 Task: Check the sale-to-list ratio of security in the last 3 years.
Action: Mouse moved to (780, 173)
Screenshot: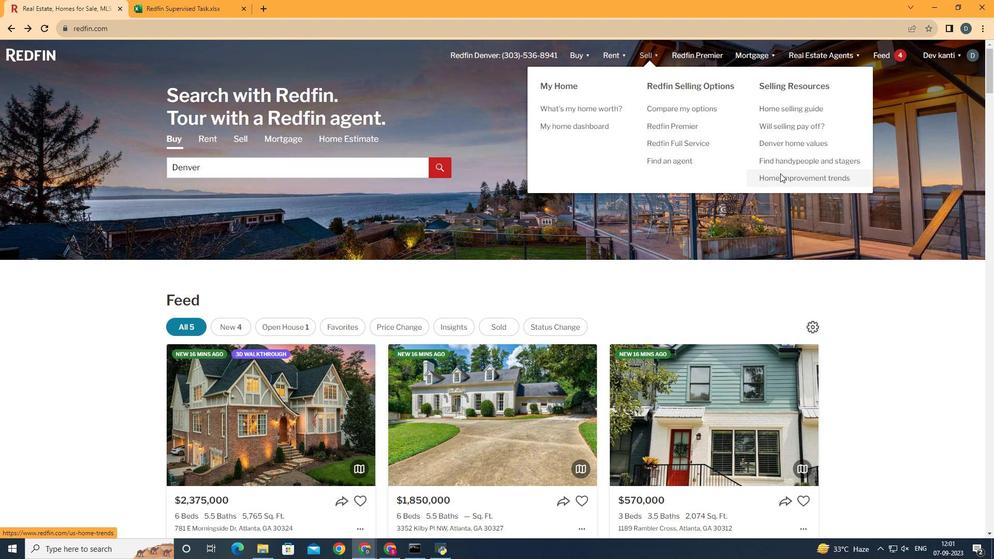 
Action: Mouse pressed left at (780, 173)
Screenshot: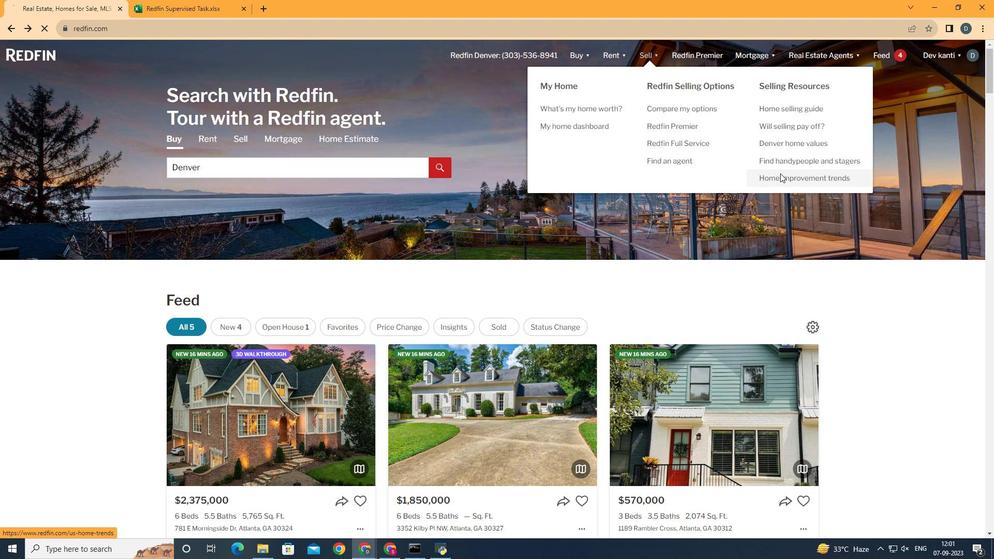 
Action: Mouse moved to (256, 197)
Screenshot: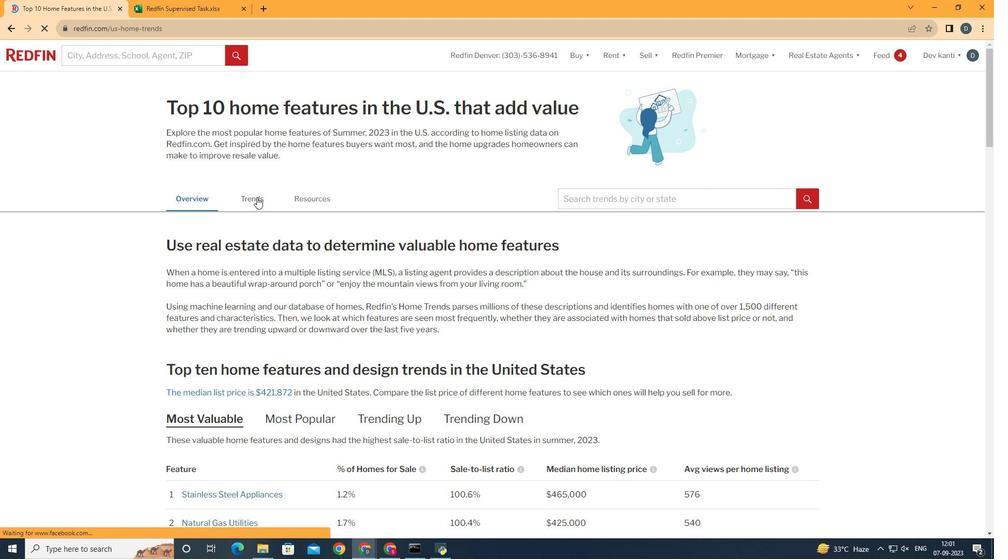 
Action: Mouse pressed left at (256, 197)
Screenshot: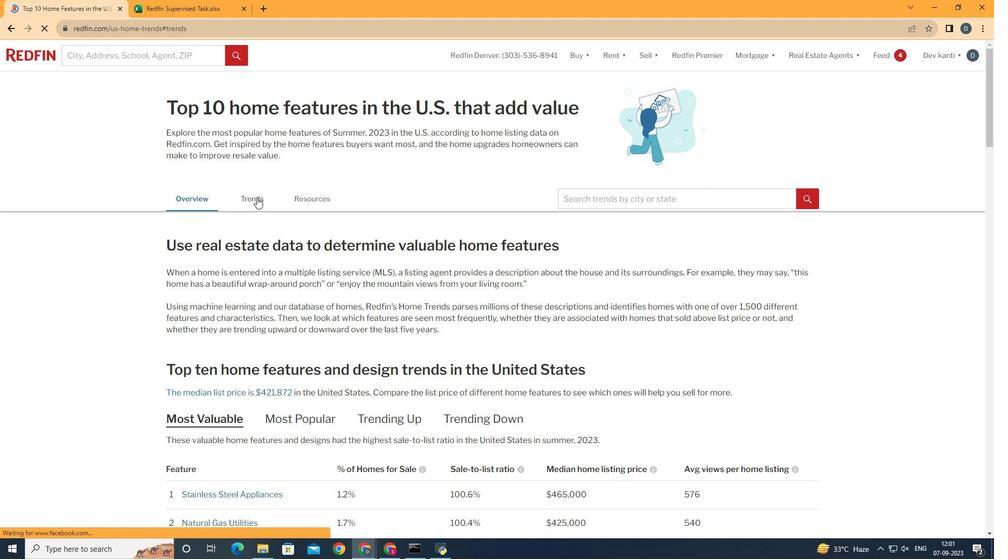 
Action: Mouse moved to (336, 220)
Screenshot: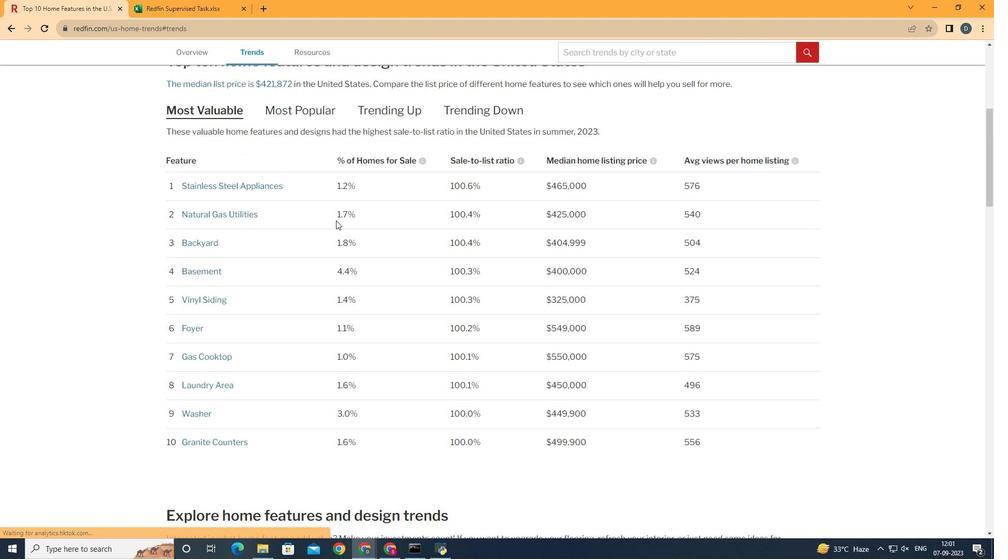 
Action: Mouse scrolled (336, 220) with delta (0, 0)
Screenshot: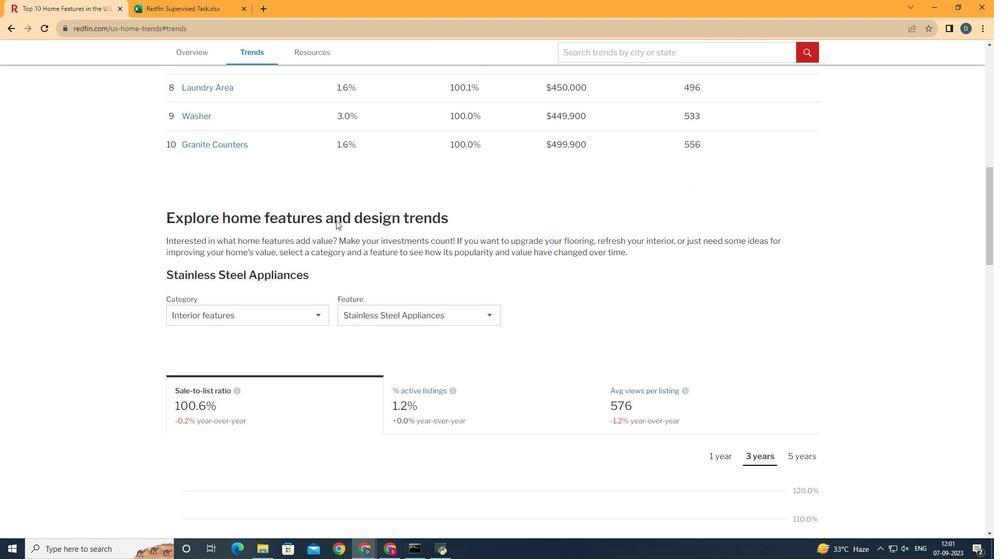 
Action: Mouse scrolled (336, 220) with delta (0, 0)
Screenshot: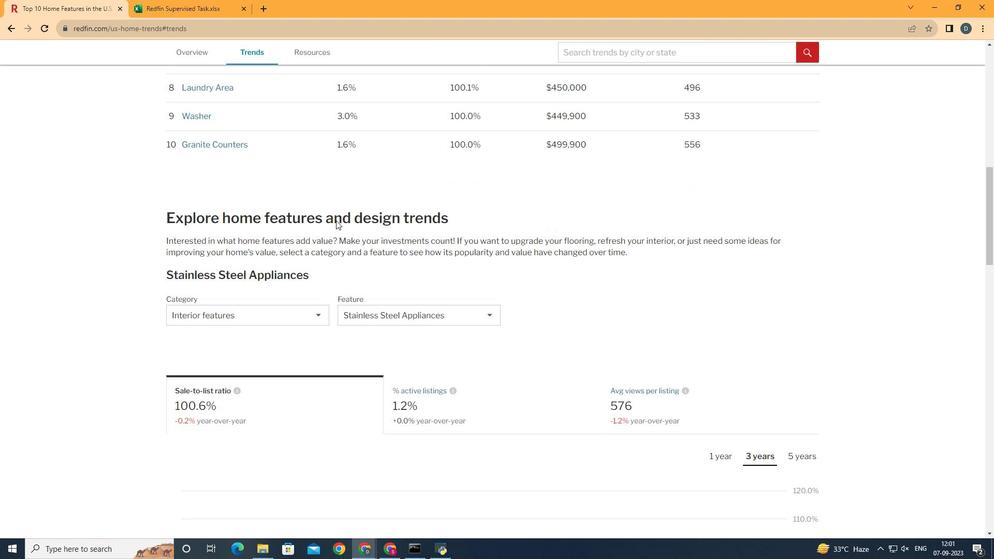 
Action: Mouse scrolled (336, 220) with delta (0, 0)
Screenshot: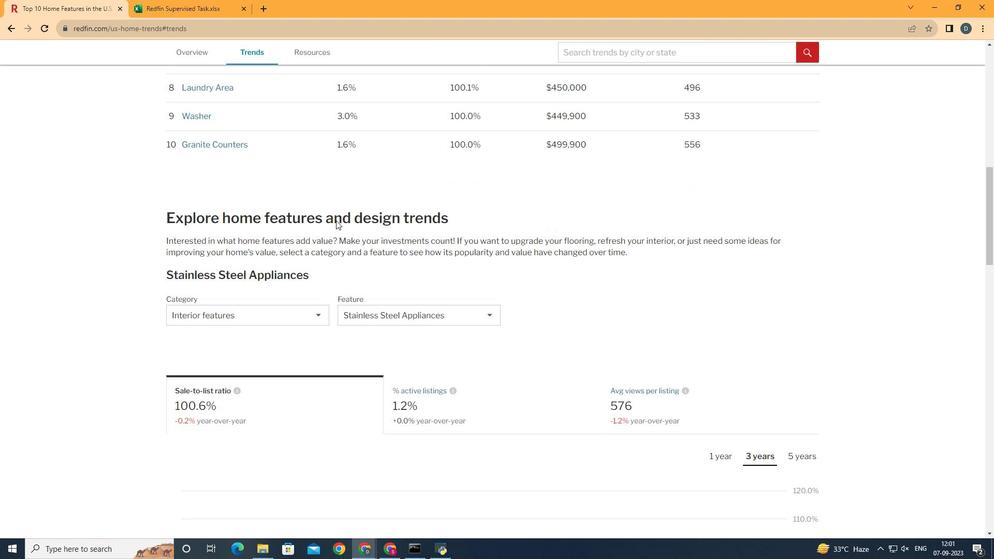 
Action: Mouse scrolled (336, 220) with delta (0, 0)
Screenshot: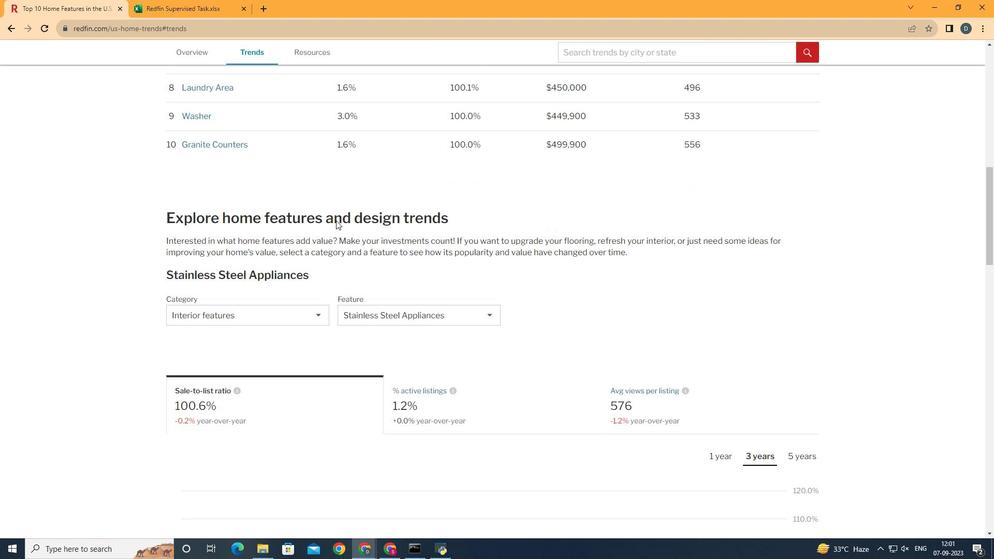 
Action: Mouse scrolled (336, 220) with delta (0, 0)
Screenshot: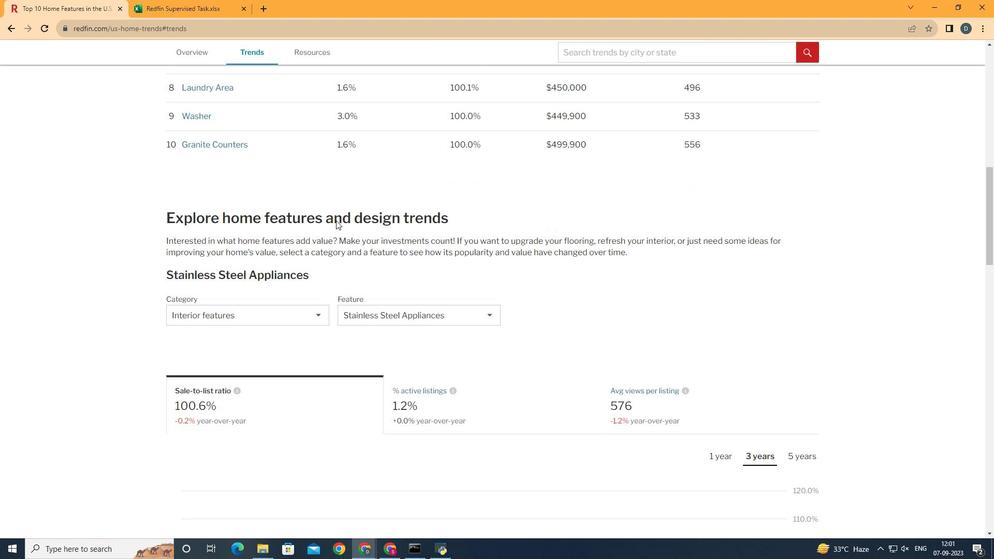 
Action: Mouse scrolled (336, 220) with delta (0, 0)
Screenshot: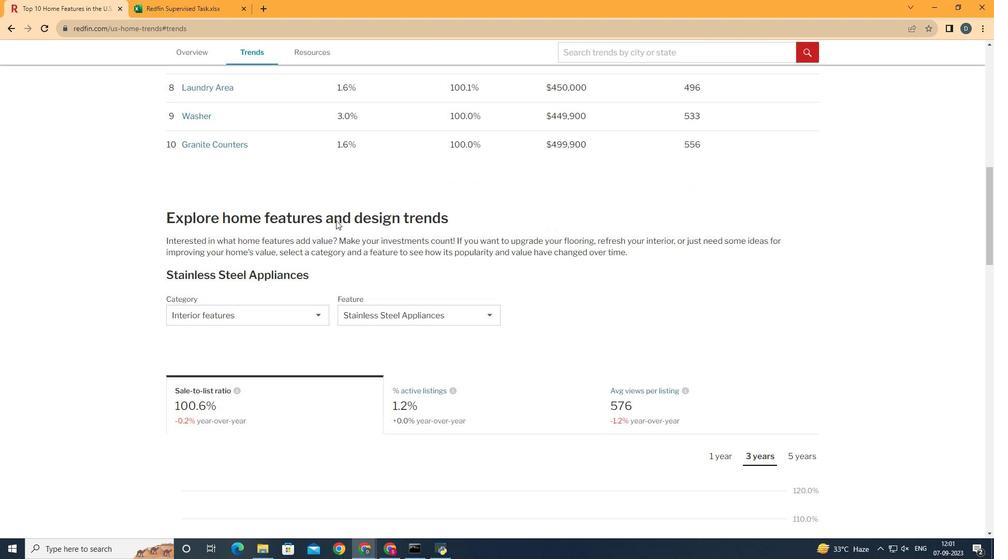 
Action: Mouse scrolled (336, 220) with delta (0, 0)
Screenshot: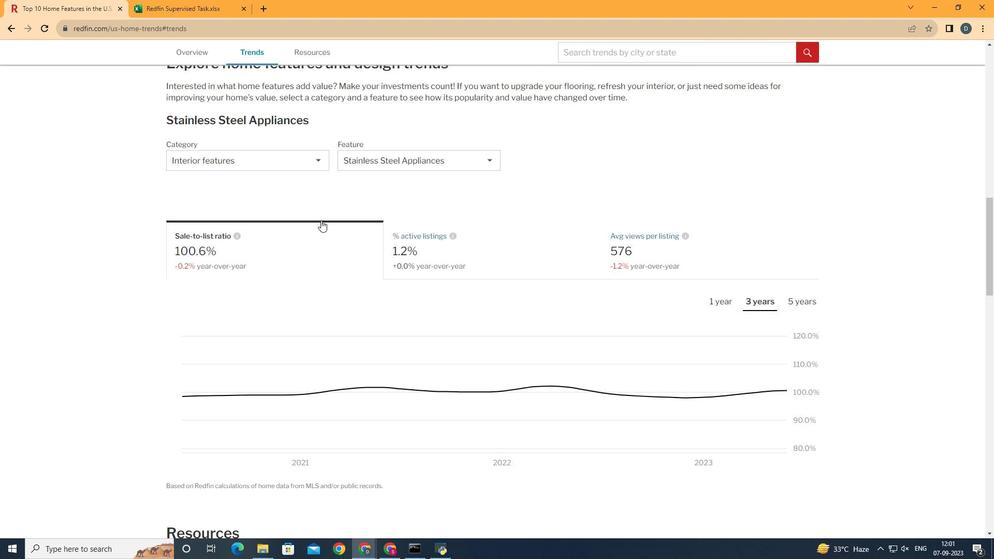 
Action: Mouse scrolled (336, 220) with delta (0, 0)
Screenshot: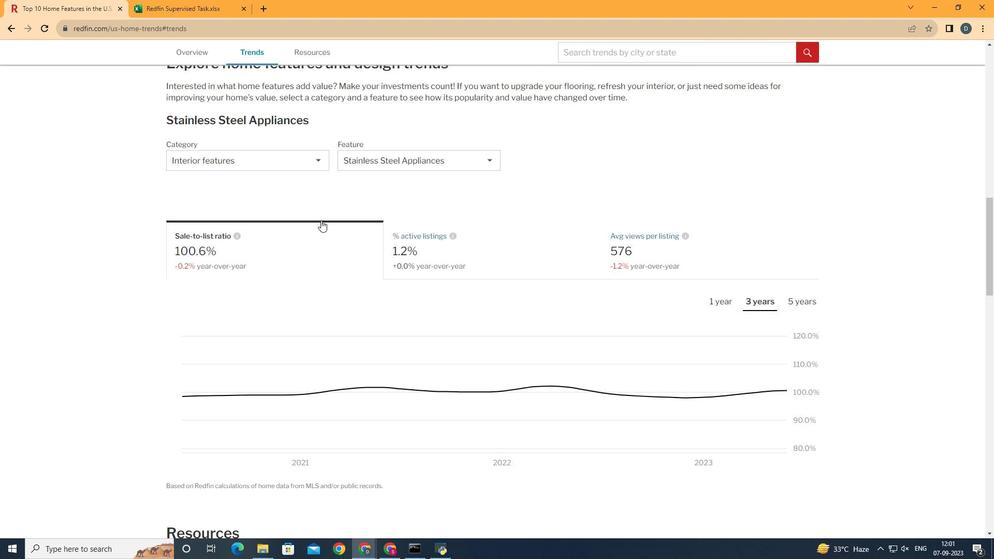 
Action: Mouse scrolled (336, 220) with delta (0, 0)
Screenshot: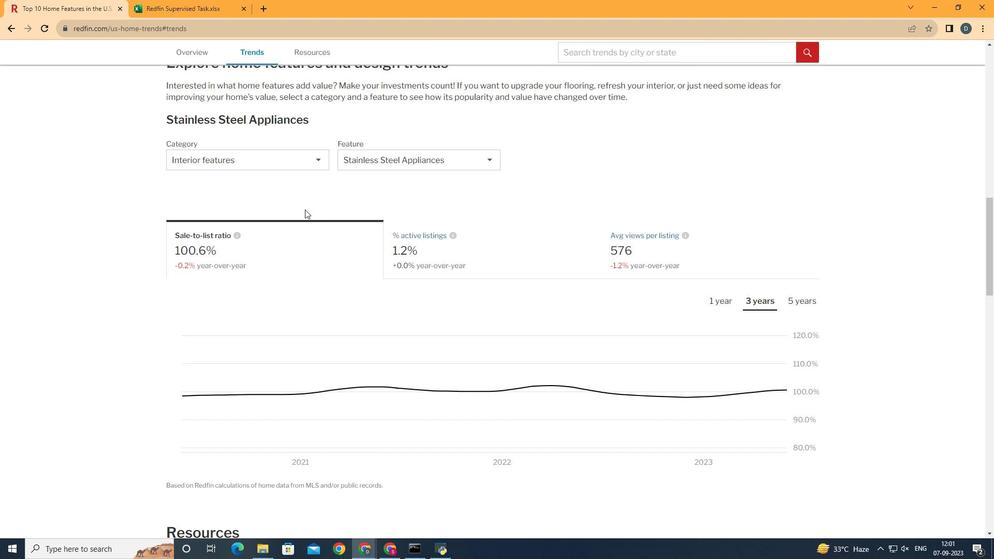 
Action: Mouse moved to (299, 152)
Screenshot: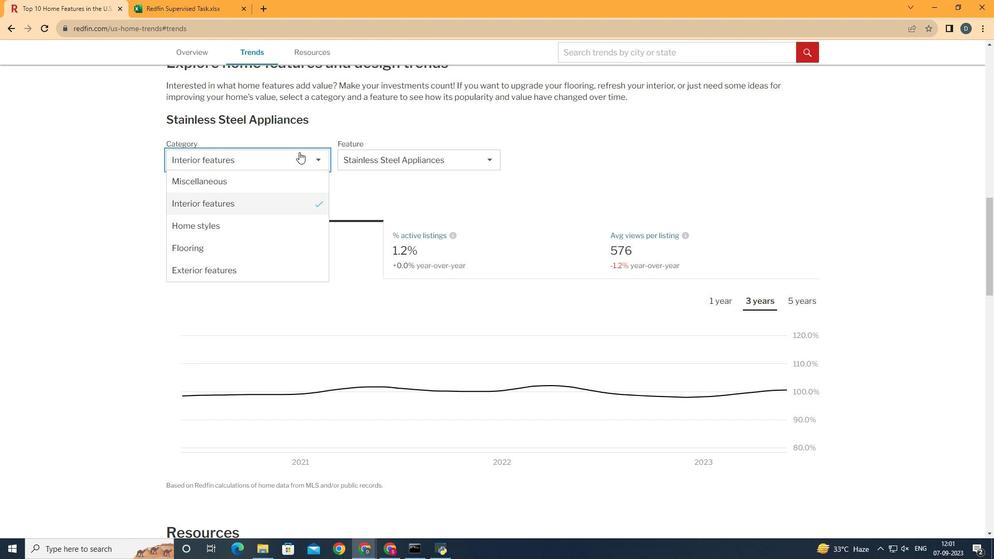 
Action: Mouse pressed left at (299, 152)
Screenshot: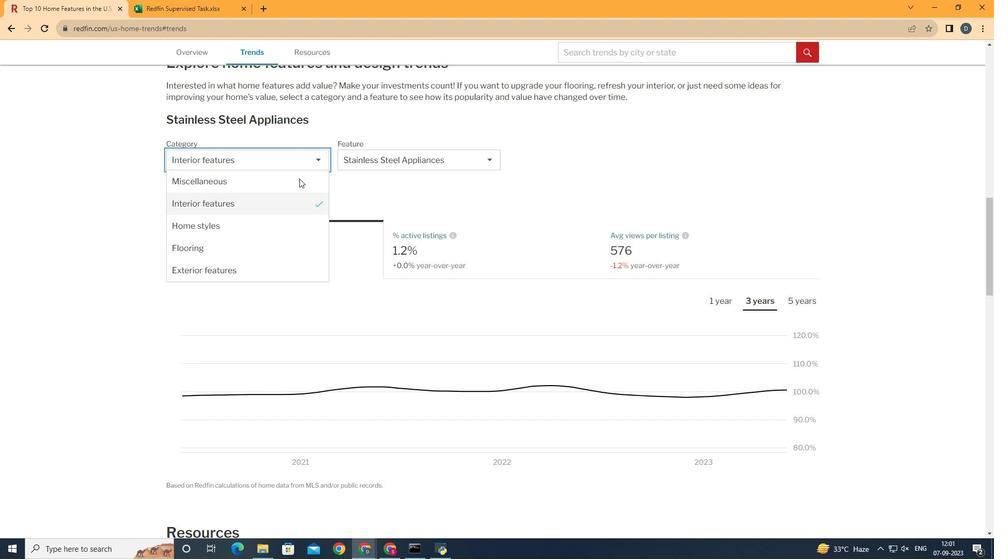 
Action: Mouse moved to (295, 190)
Screenshot: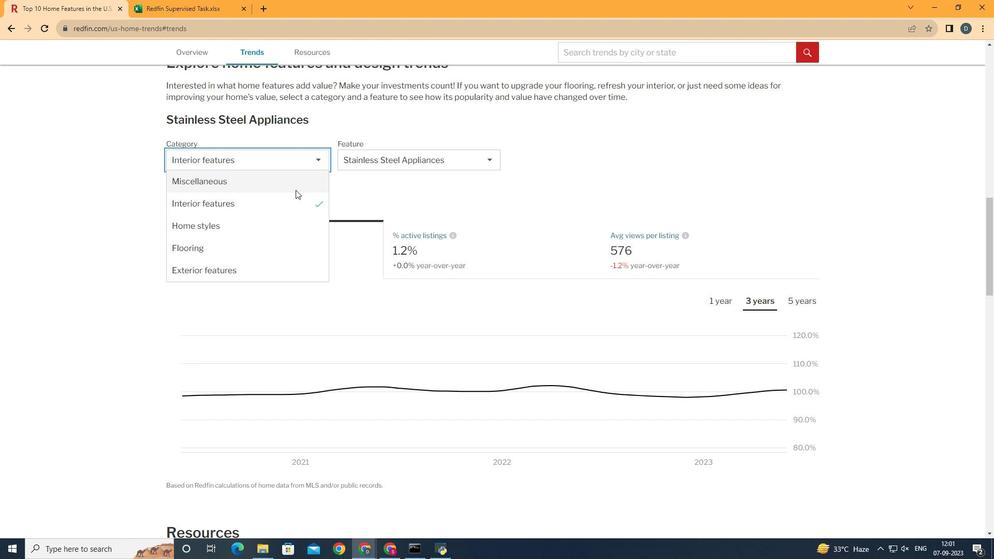 
Action: Mouse pressed left at (295, 190)
Screenshot: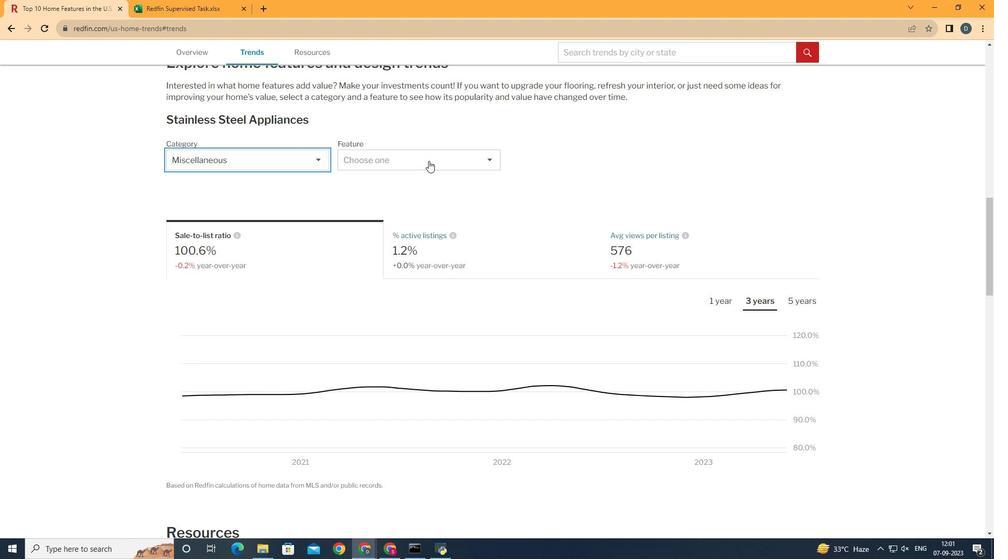 
Action: Mouse moved to (432, 160)
Screenshot: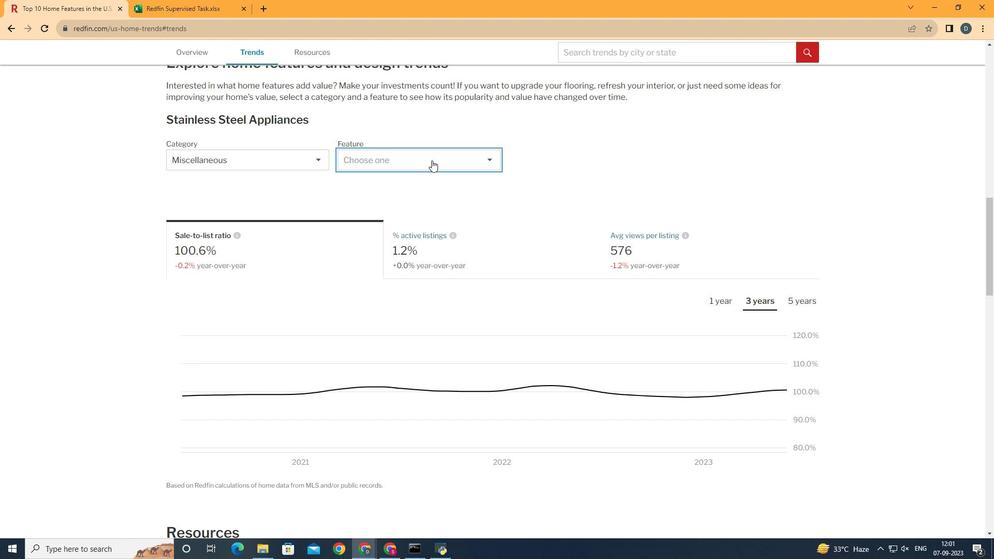 
Action: Mouse pressed left at (432, 160)
Screenshot: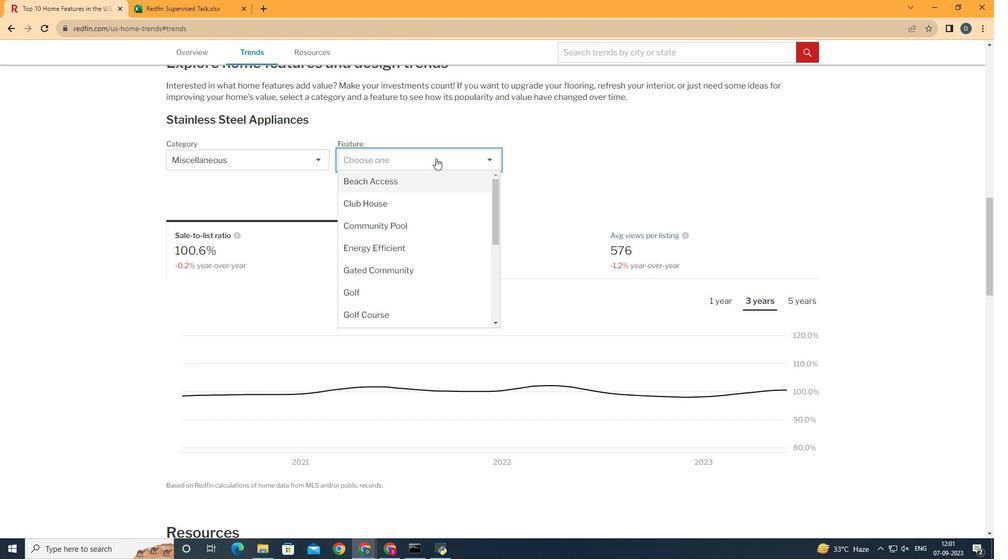 
Action: Mouse moved to (434, 219)
Screenshot: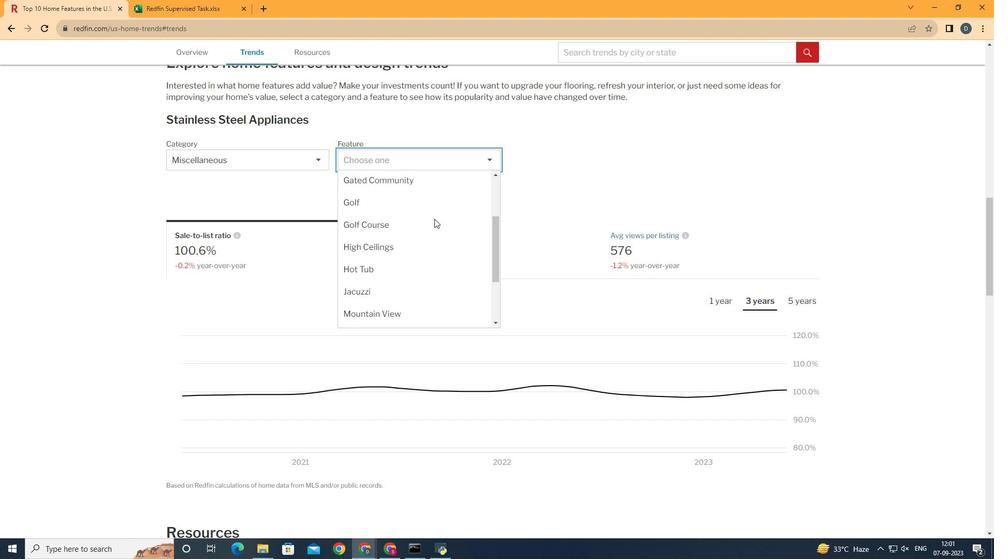 
Action: Mouse scrolled (434, 218) with delta (0, 0)
Screenshot: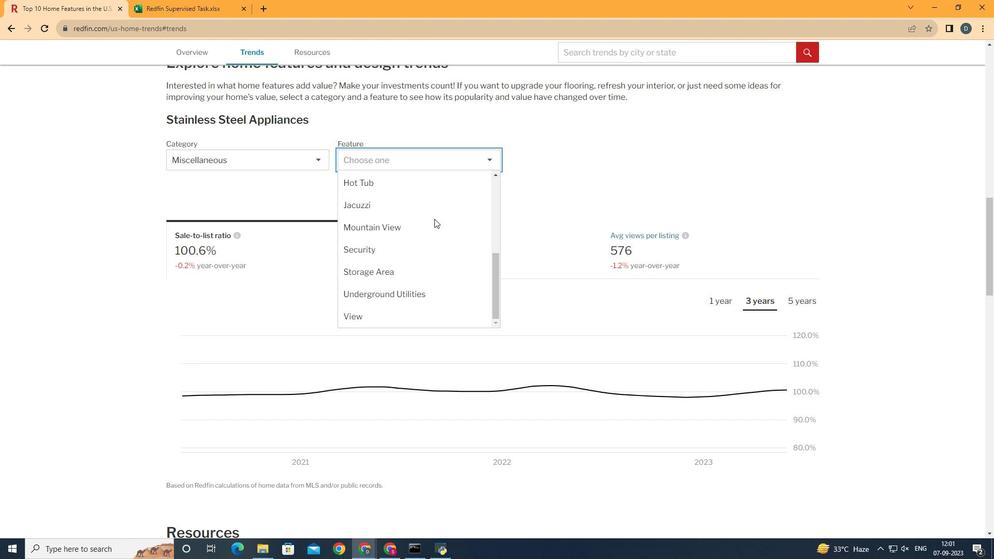 
Action: Mouse scrolled (434, 218) with delta (0, 0)
Screenshot: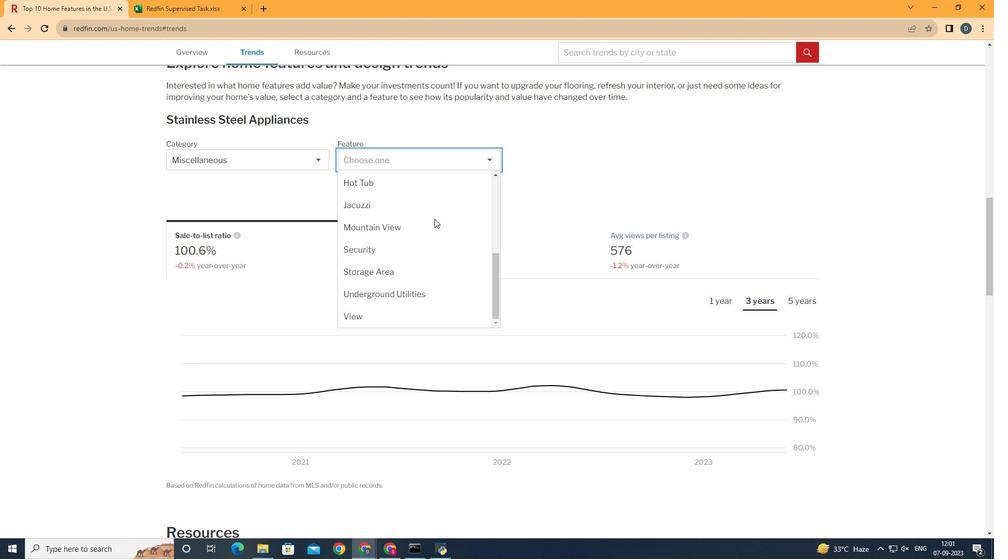 
Action: Mouse scrolled (434, 218) with delta (0, 0)
Screenshot: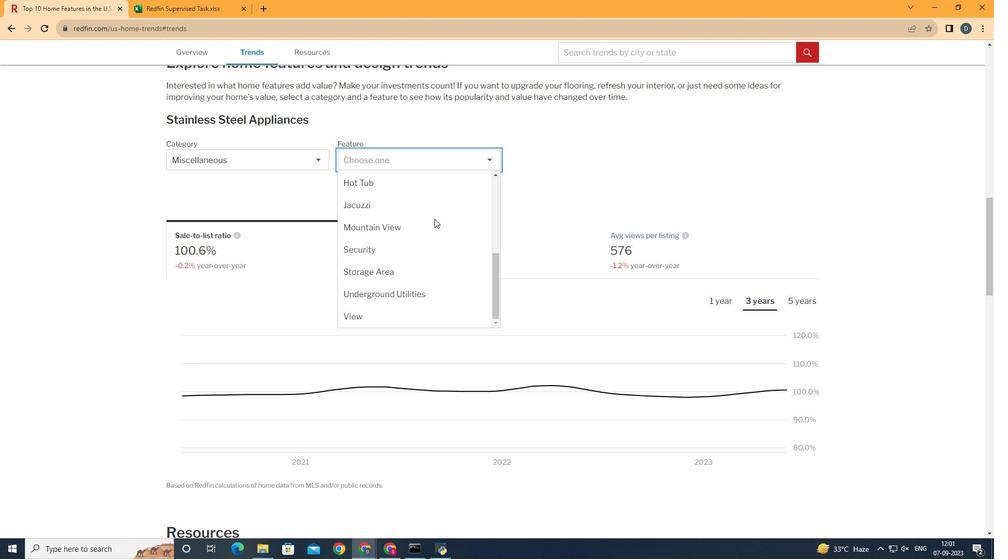 
Action: Mouse scrolled (434, 218) with delta (0, 0)
Screenshot: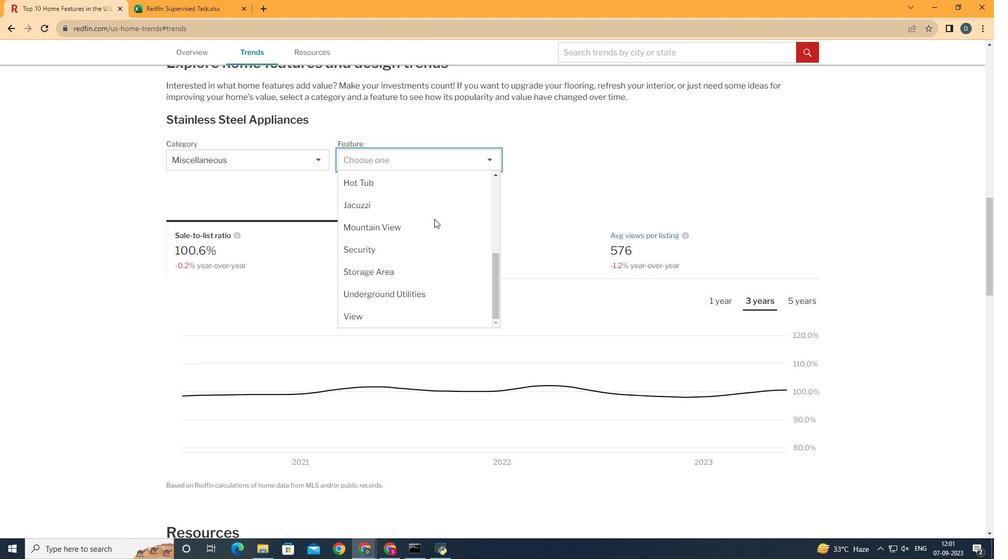 
Action: Mouse scrolled (434, 218) with delta (0, 0)
Screenshot: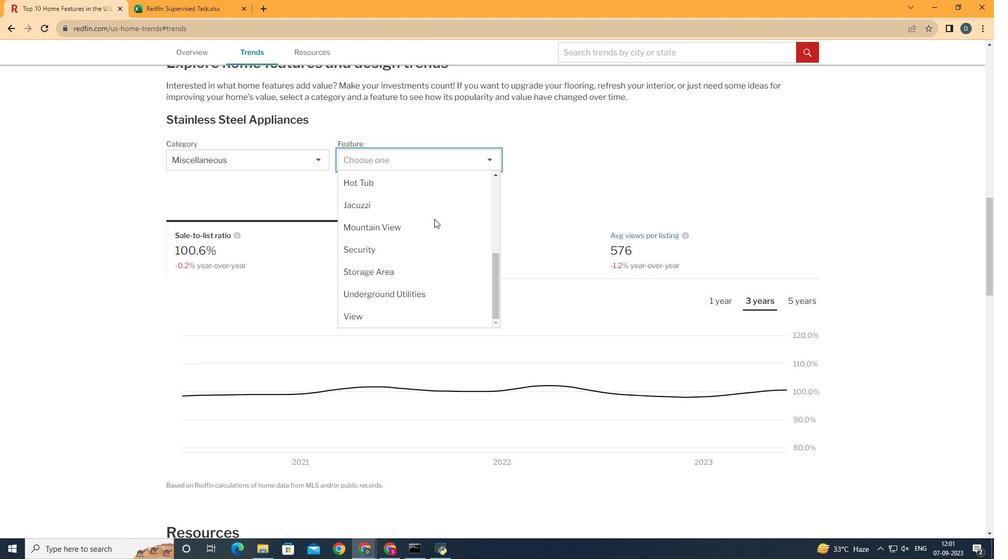 
Action: Mouse scrolled (434, 218) with delta (0, 0)
Screenshot: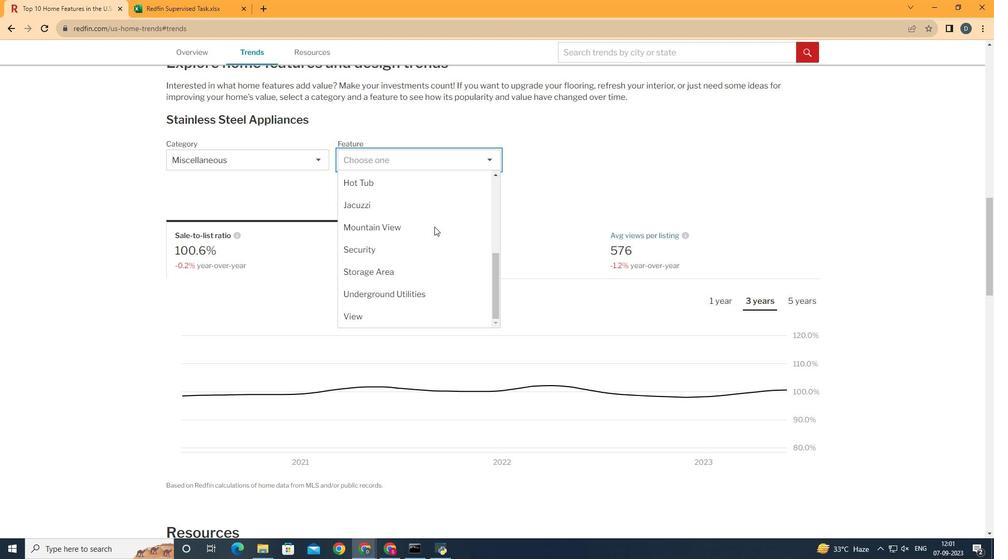 
Action: Mouse scrolled (434, 218) with delta (0, 0)
Screenshot: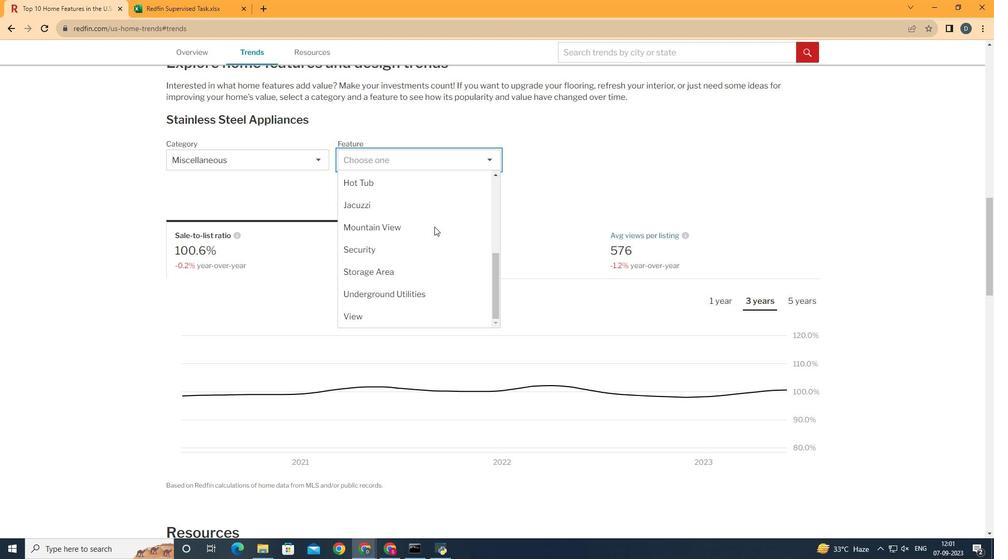 
Action: Mouse scrolled (434, 218) with delta (0, 0)
Screenshot: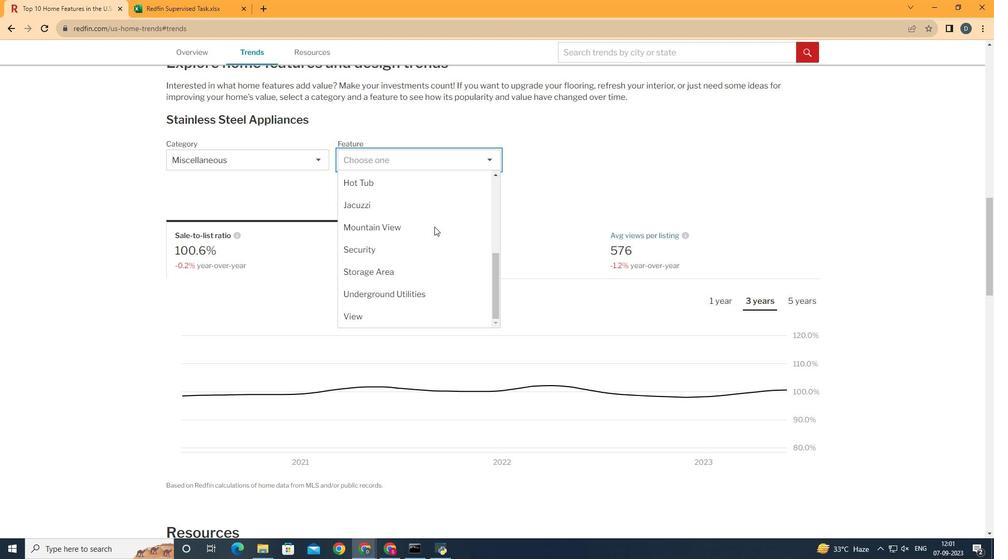 
Action: Mouse moved to (429, 246)
Screenshot: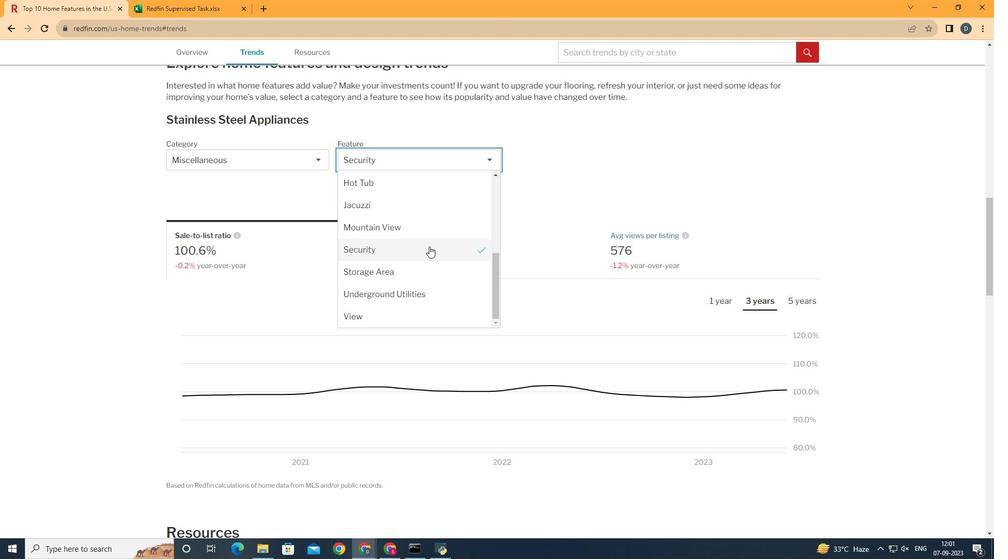 
Action: Mouse pressed left at (429, 246)
Screenshot: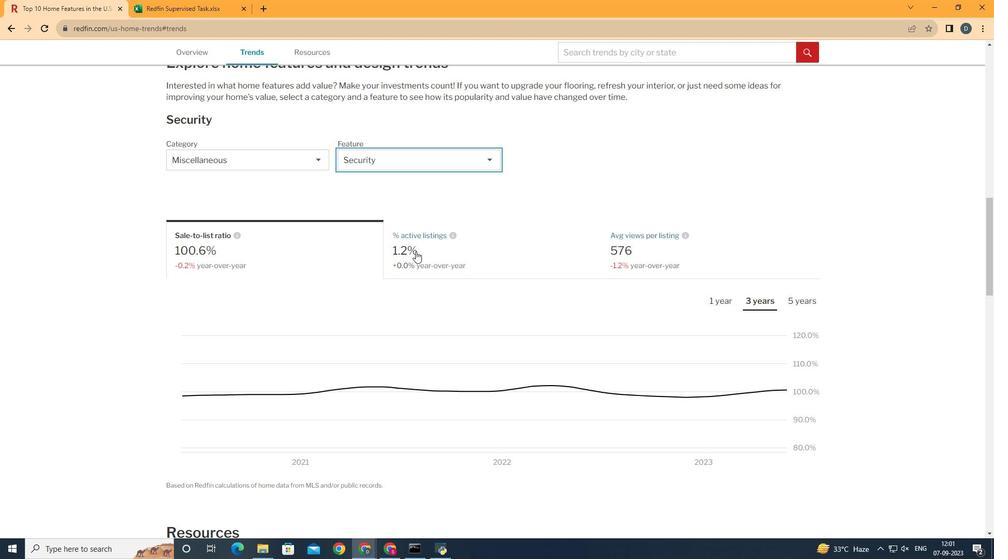 
Action: Mouse moved to (338, 258)
Screenshot: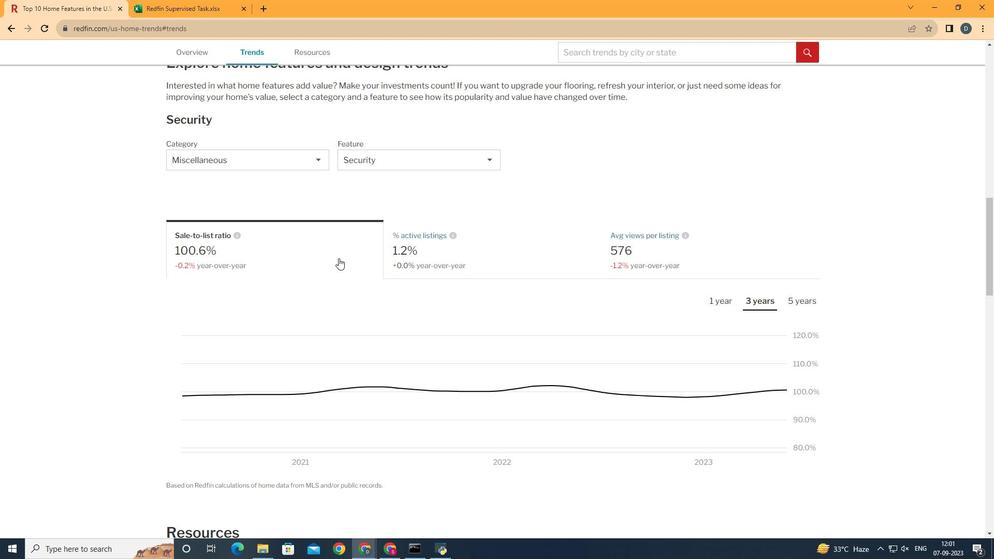 
Action: Mouse pressed left at (338, 258)
Screenshot: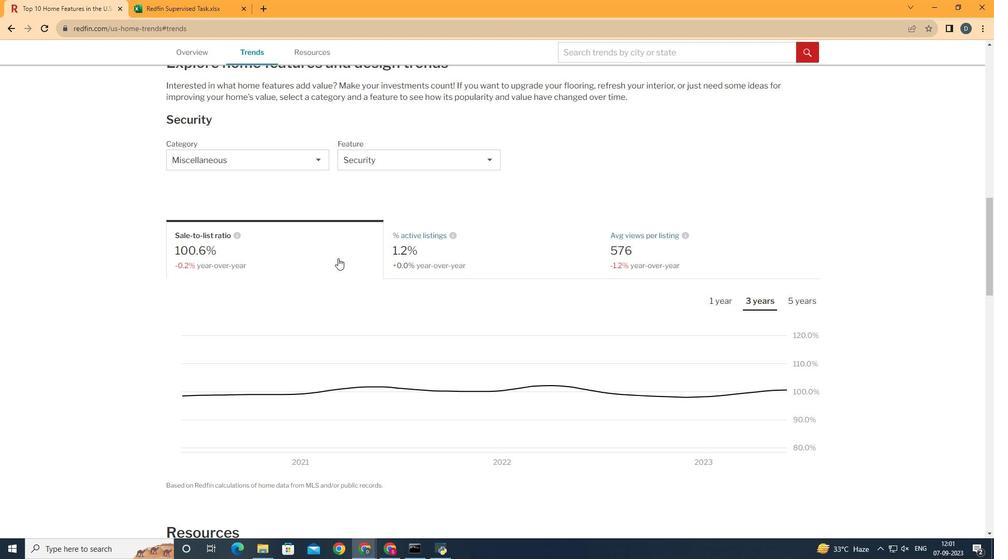 
Action: Mouse moved to (774, 298)
Screenshot: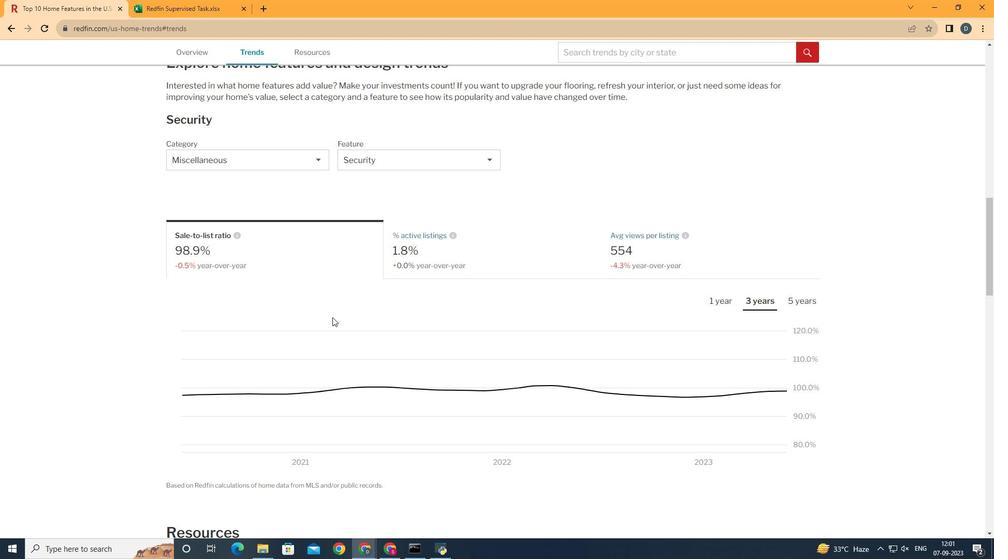 
Action: Mouse pressed left at (774, 298)
Screenshot: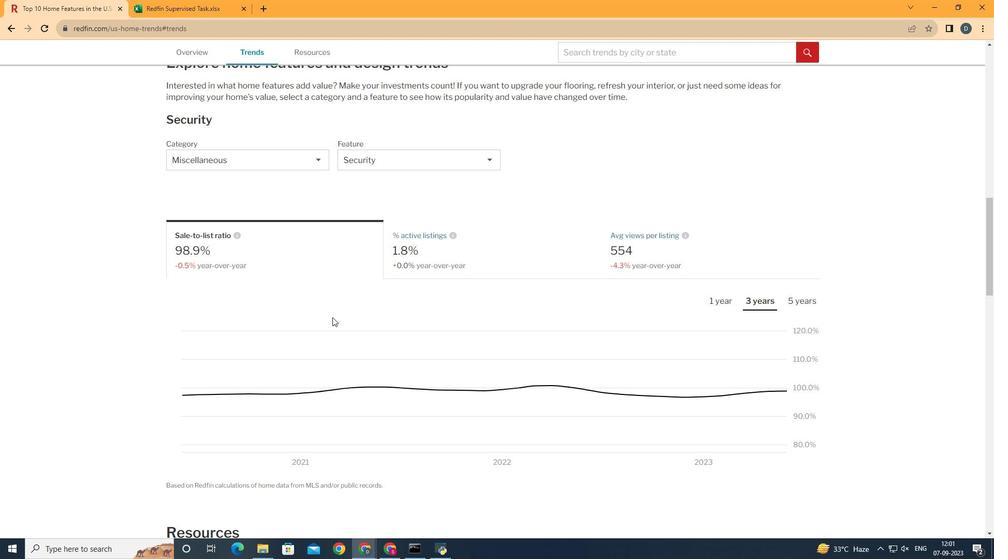 
Action: Mouse moved to (837, 380)
Screenshot: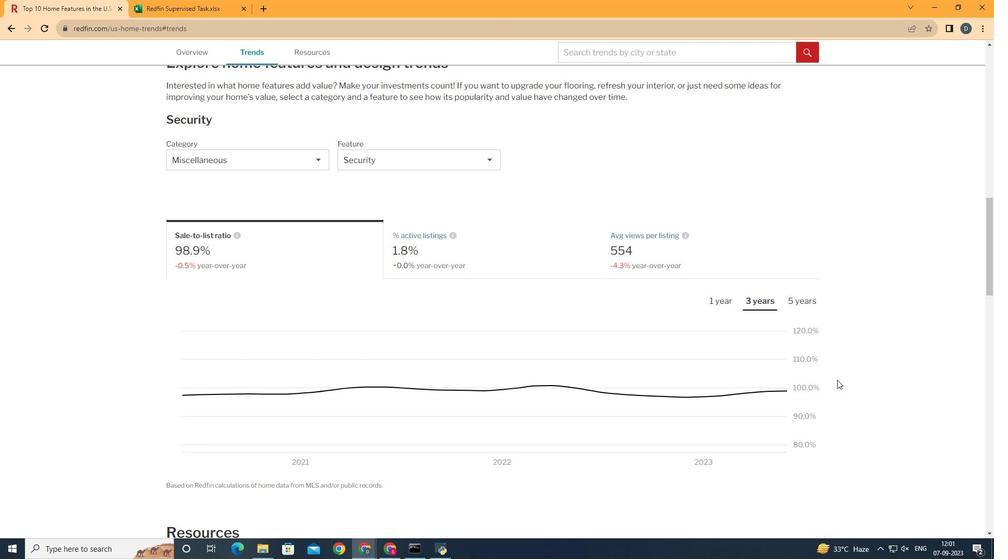 
